 Task: Add Garlic Bread to the cart.
Action: Mouse moved to (324, 154)
Screenshot: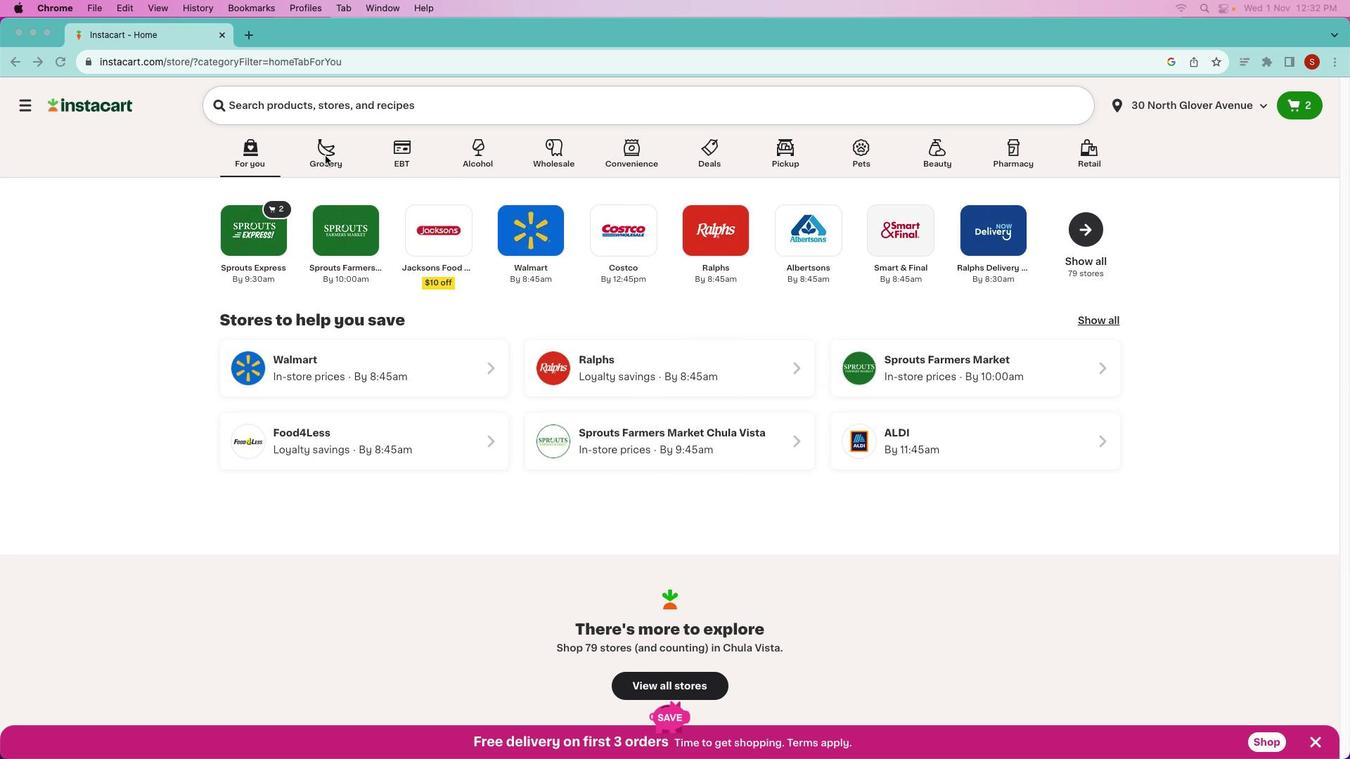 
Action: Mouse pressed left at (324, 154)
Screenshot: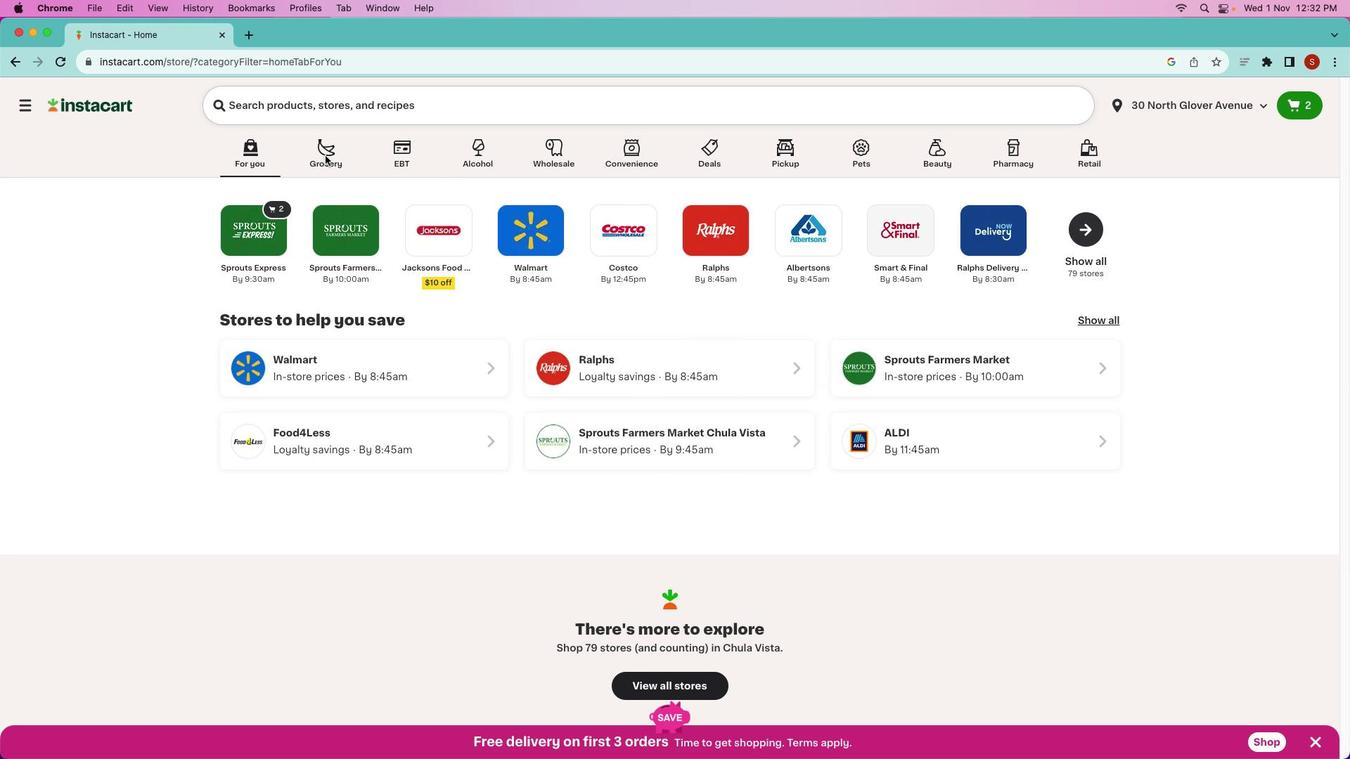 
Action: Mouse pressed left at (324, 154)
Screenshot: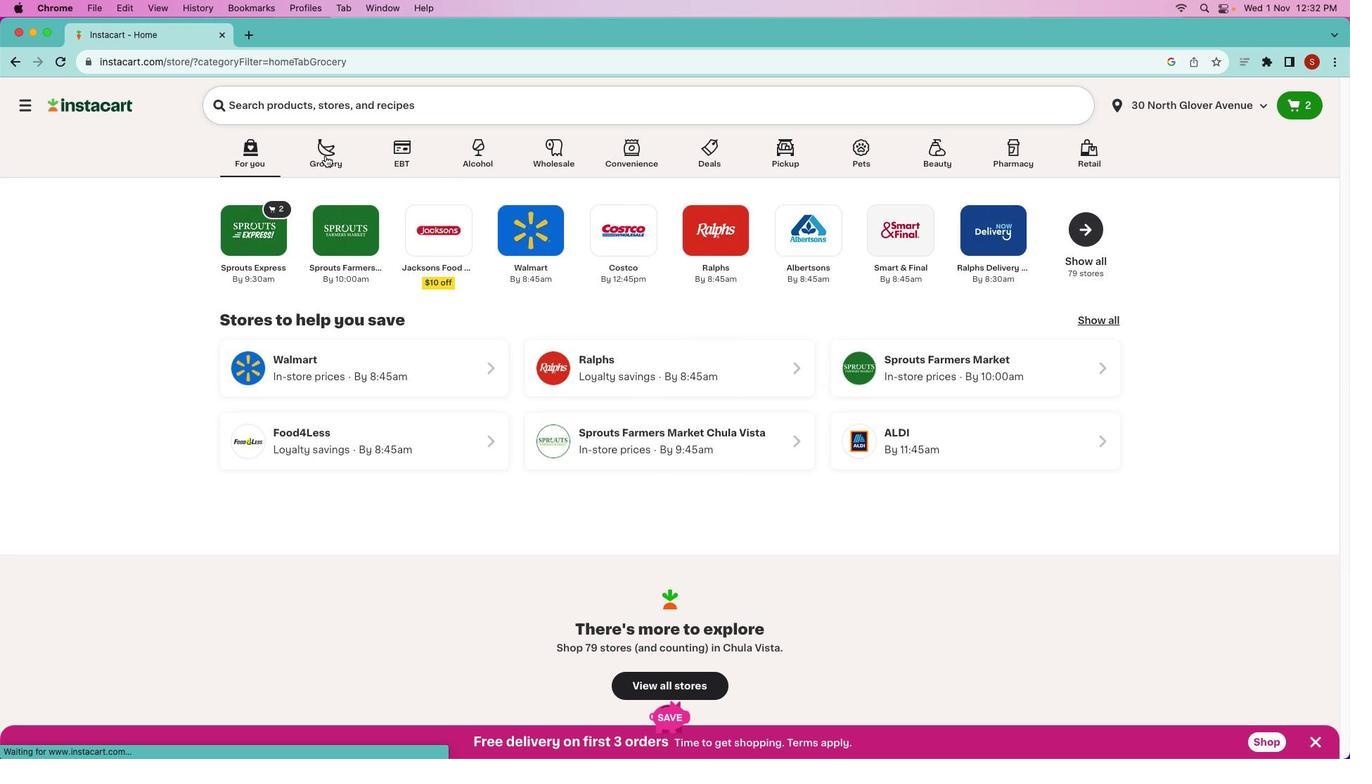 
Action: Mouse moved to (646, 422)
Screenshot: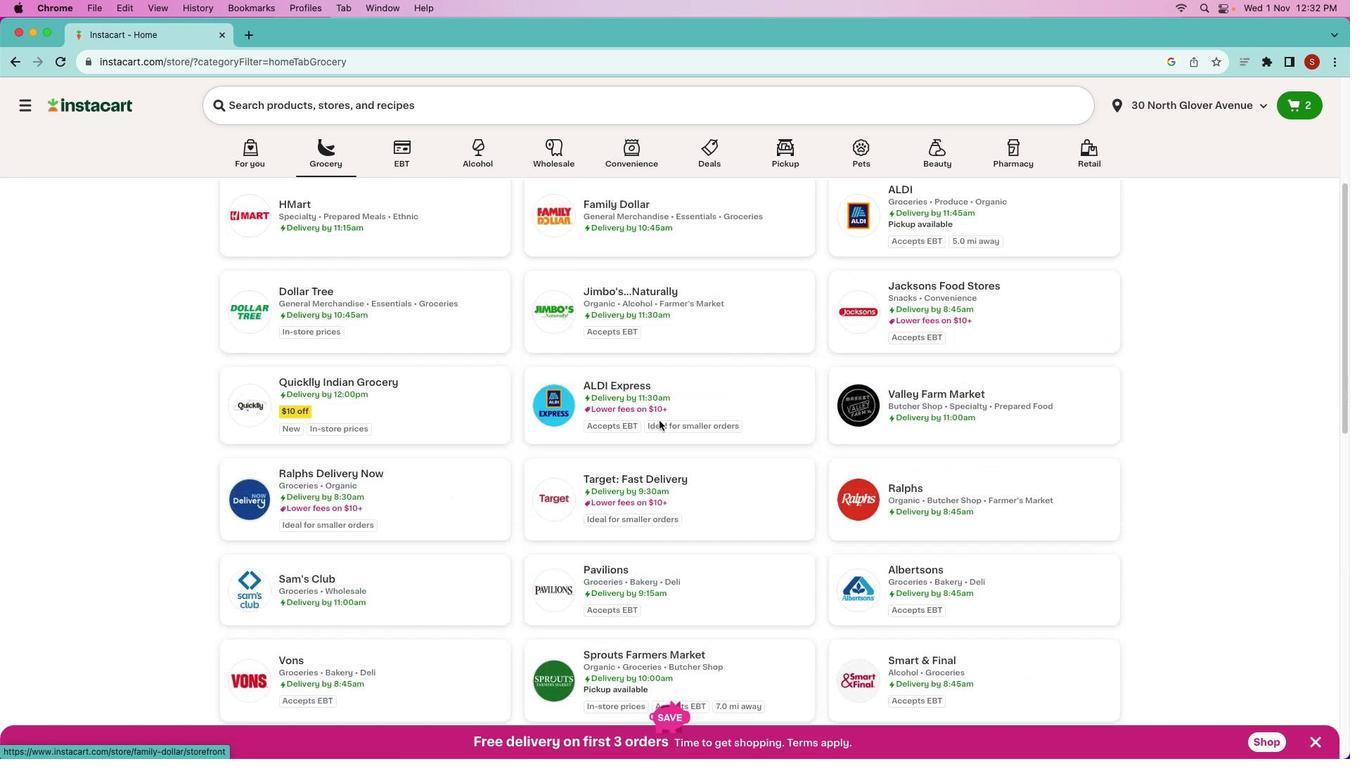 
Action: Mouse scrolled (646, 422) with delta (0, -1)
Screenshot: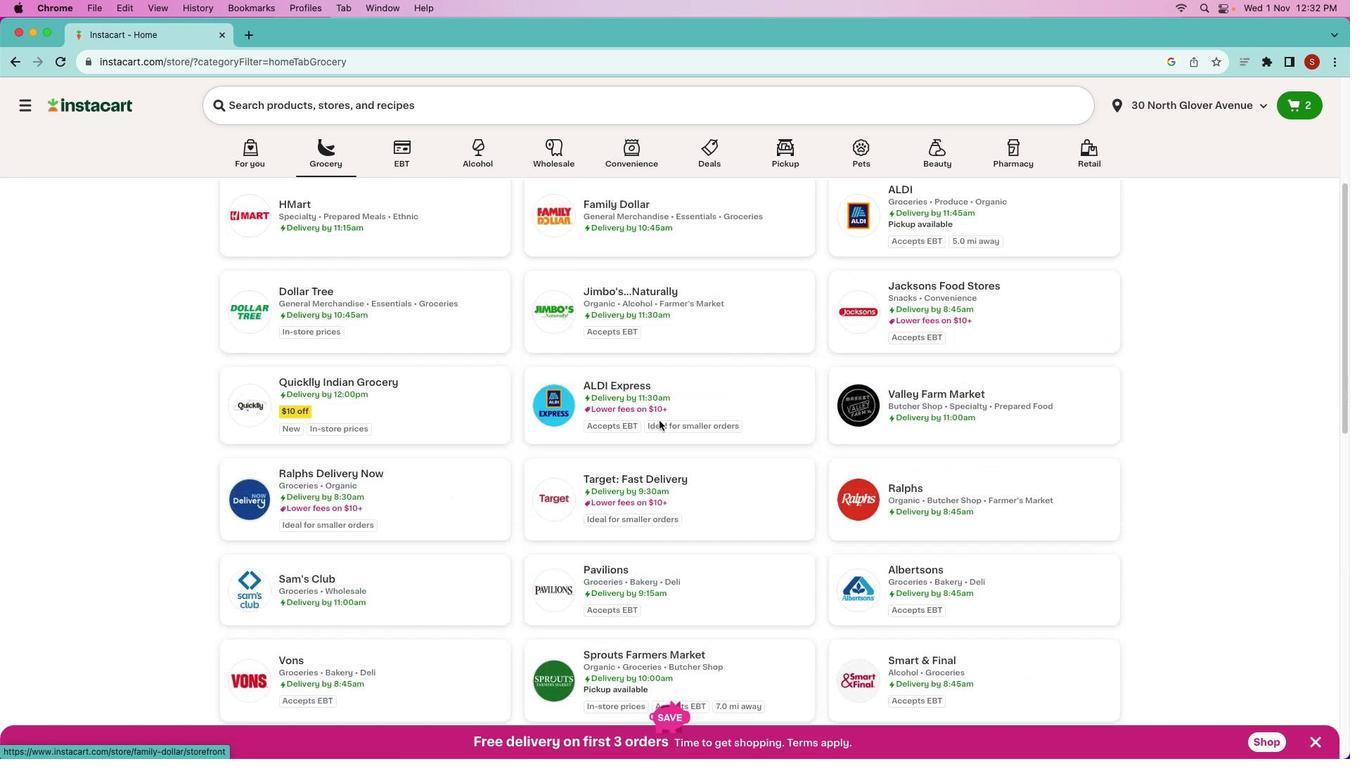 
Action: Mouse moved to (648, 420)
Screenshot: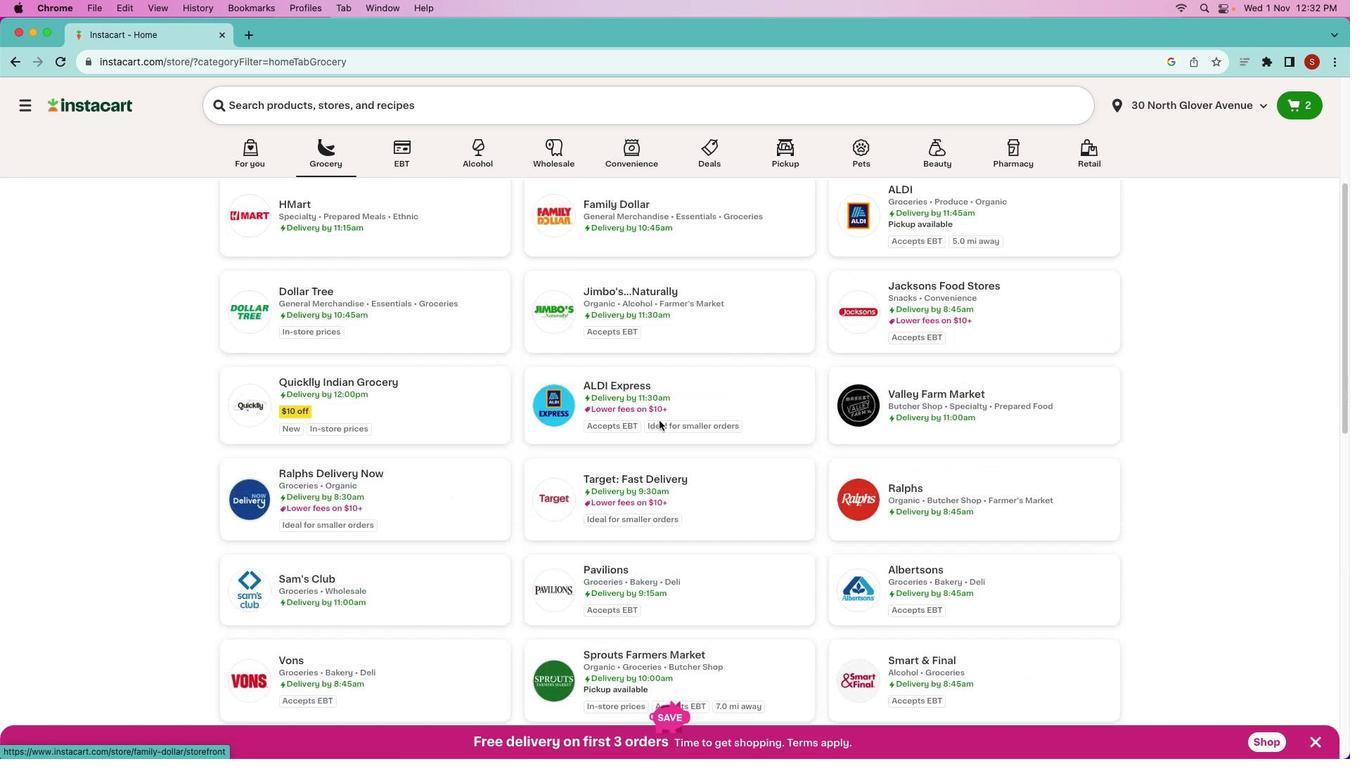 
Action: Mouse scrolled (648, 420) with delta (0, -1)
Screenshot: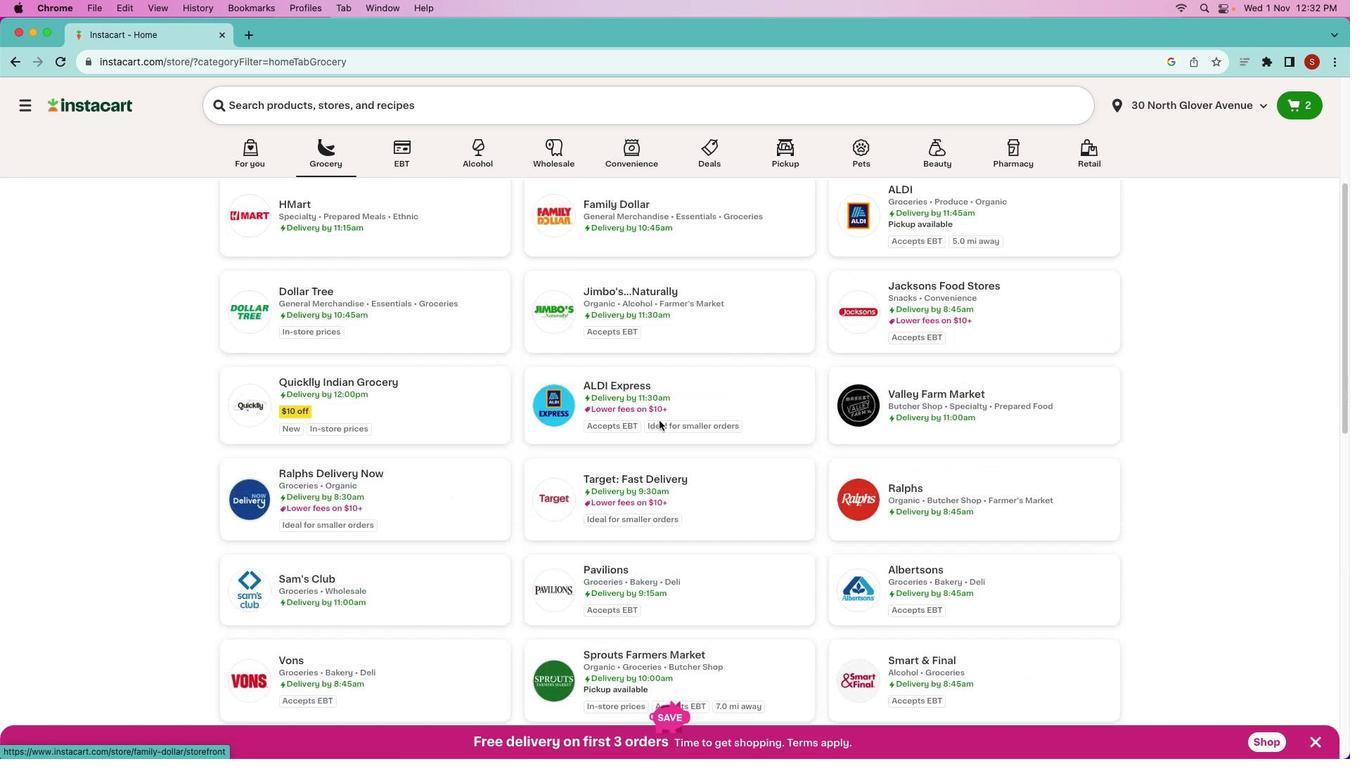 
Action: Mouse moved to (652, 417)
Screenshot: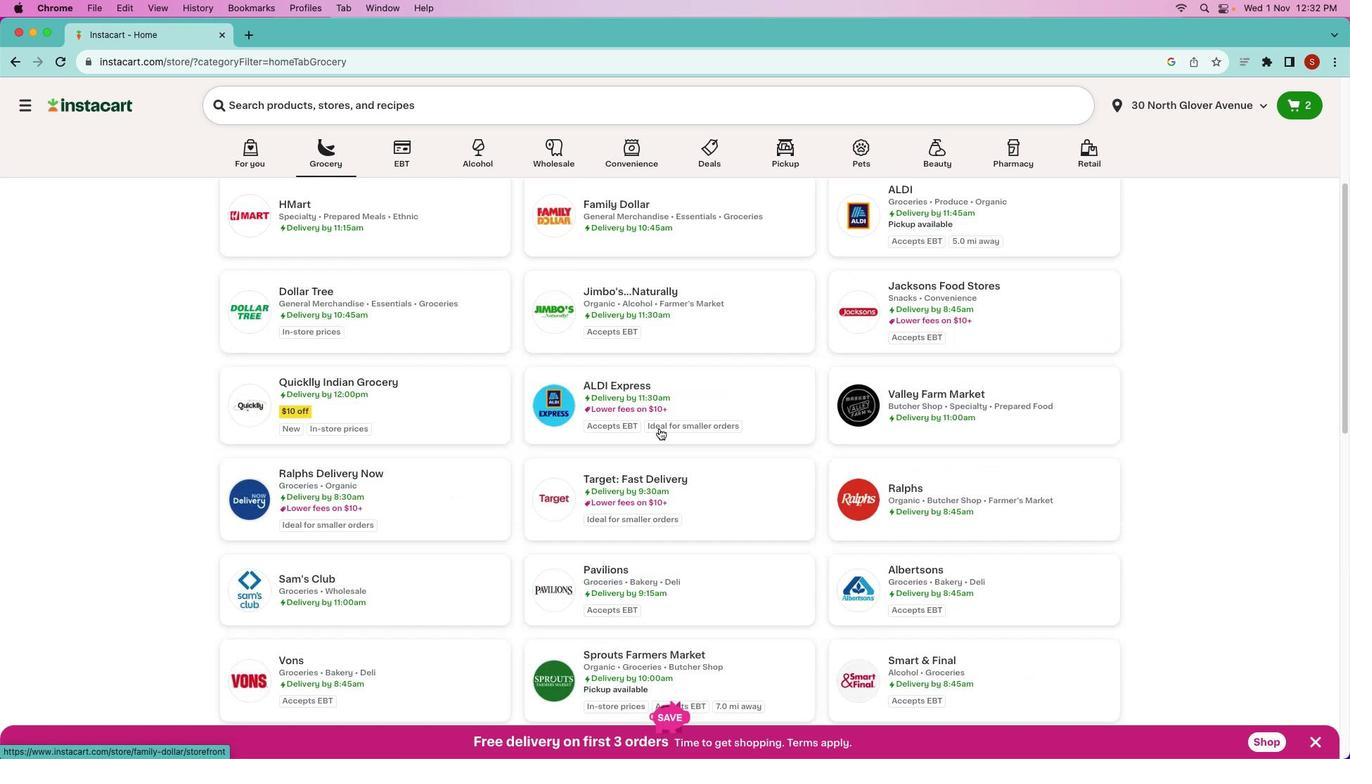
Action: Mouse scrolled (652, 417) with delta (0, -2)
Screenshot: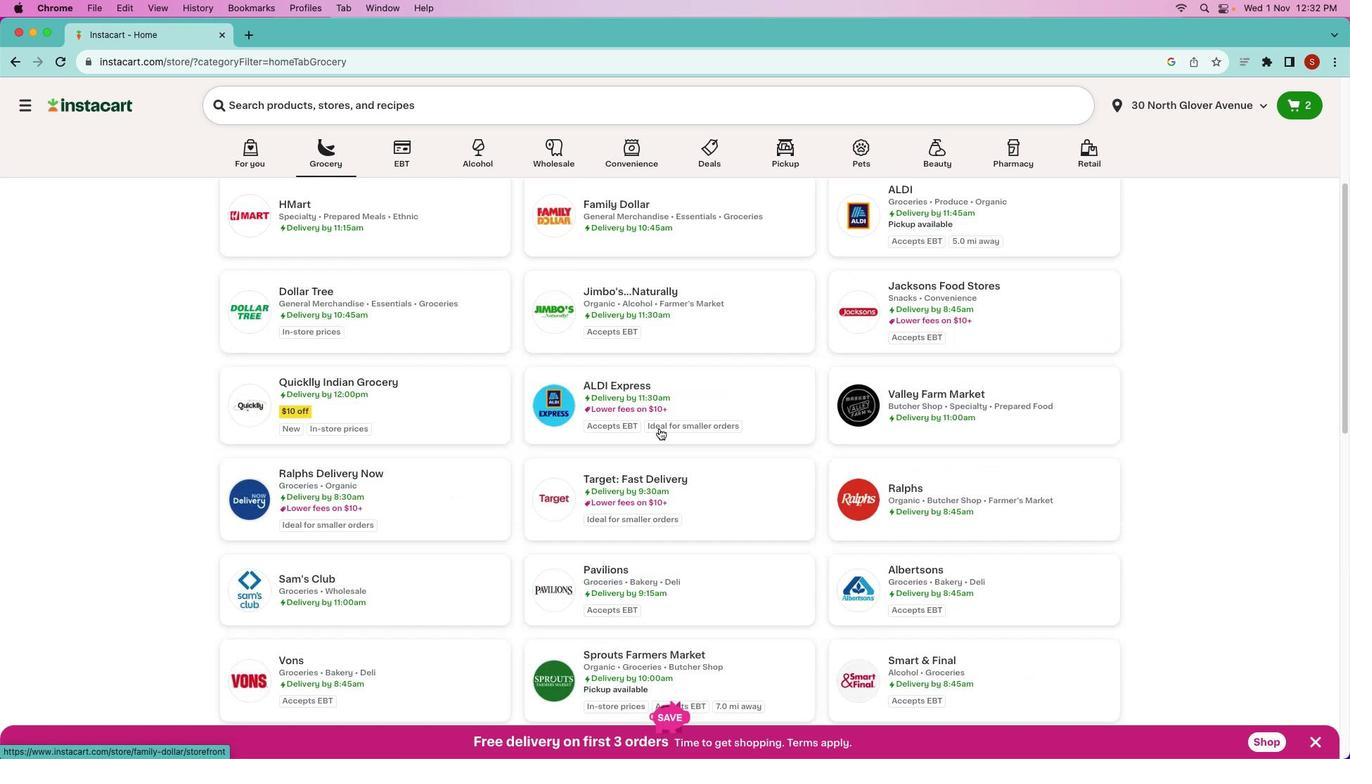 
Action: Mouse moved to (655, 416)
Screenshot: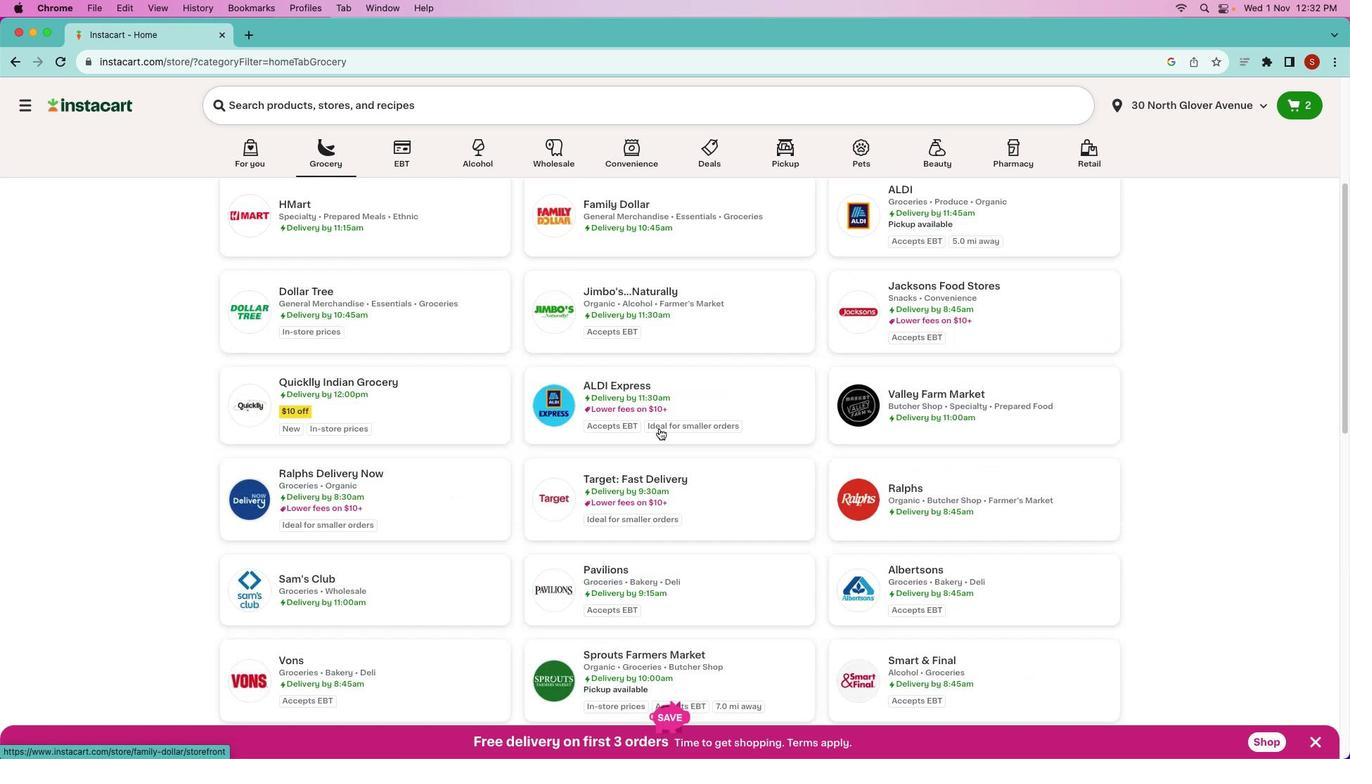 
Action: Mouse scrolled (655, 416) with delta (0, -4)
Screenshot: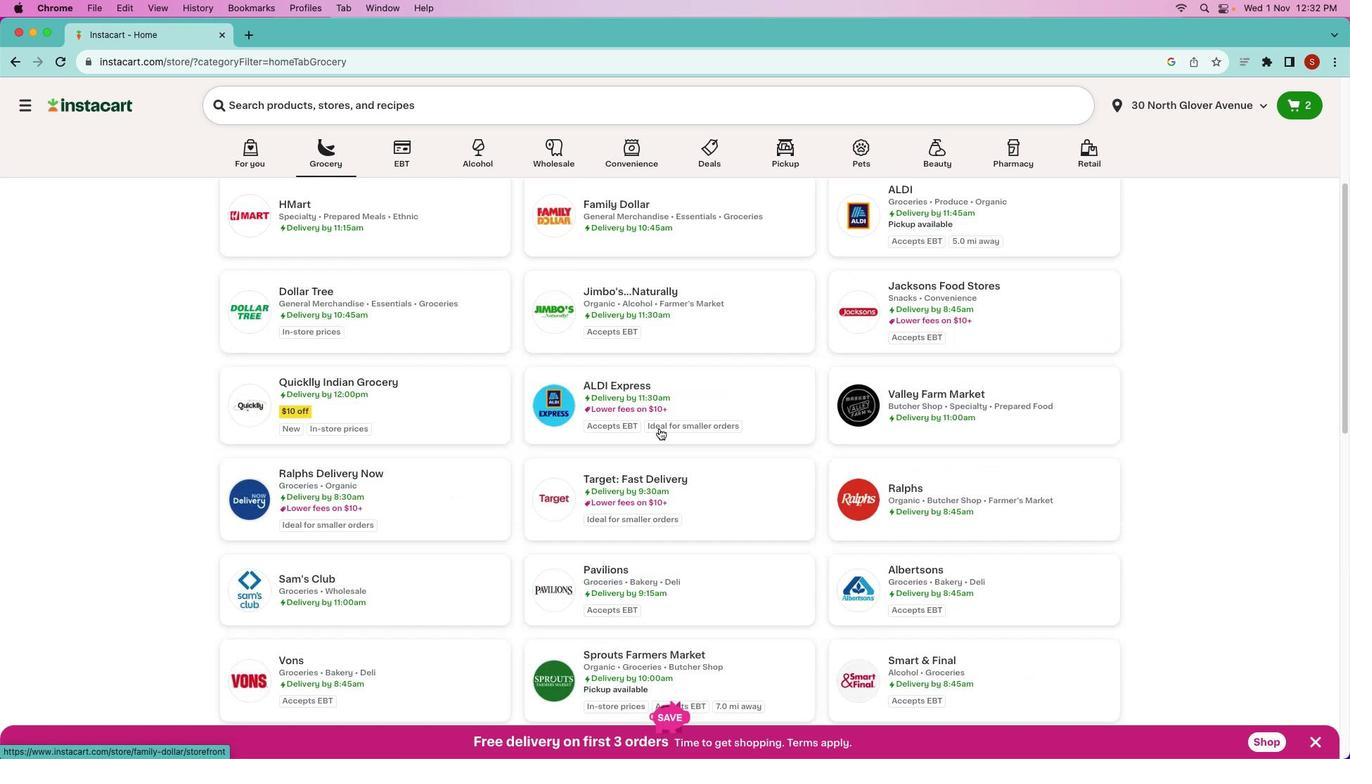 
Action: Mouse moved to (678, 559)
Screenshot: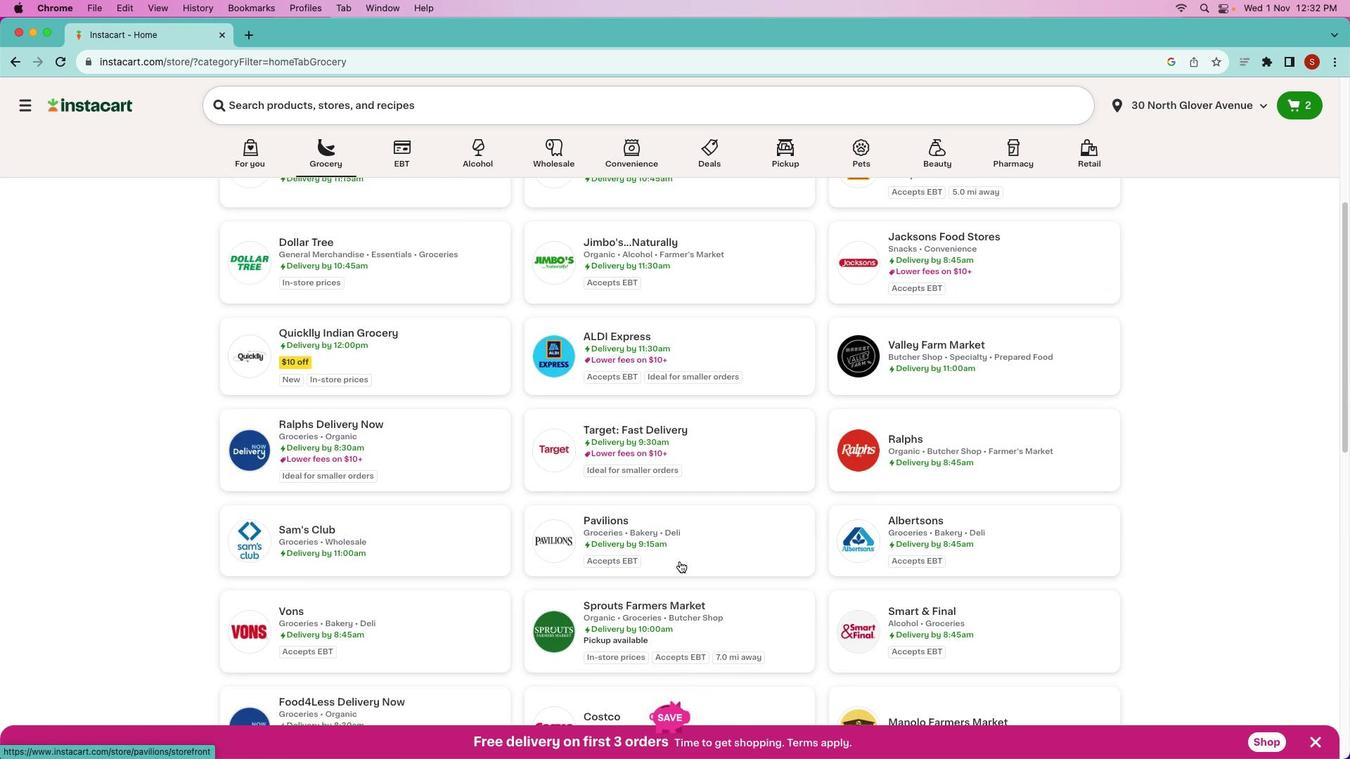 
Action: Mouse scrolled (678, 559) with delta (0, -1)
Screenshot: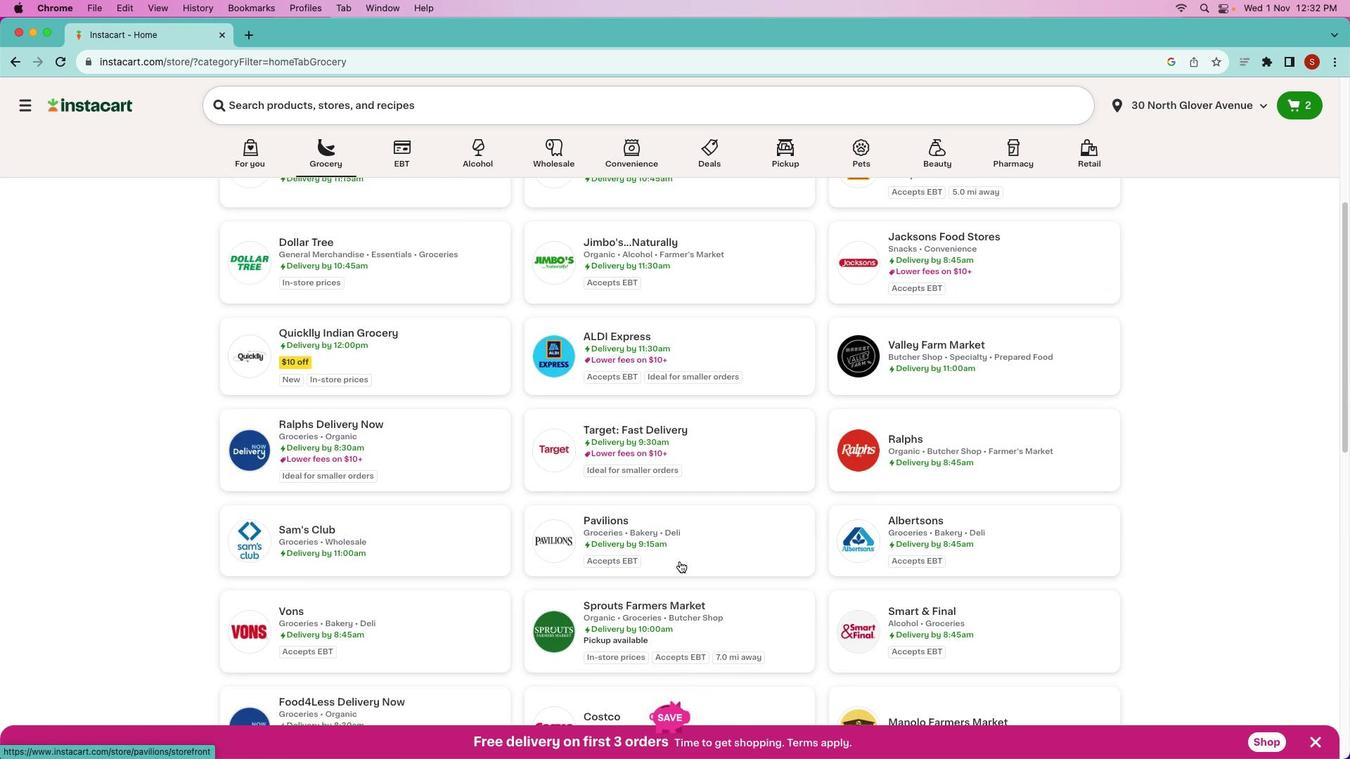 
Action: Mouse moved to (678, 560)
Screenshot: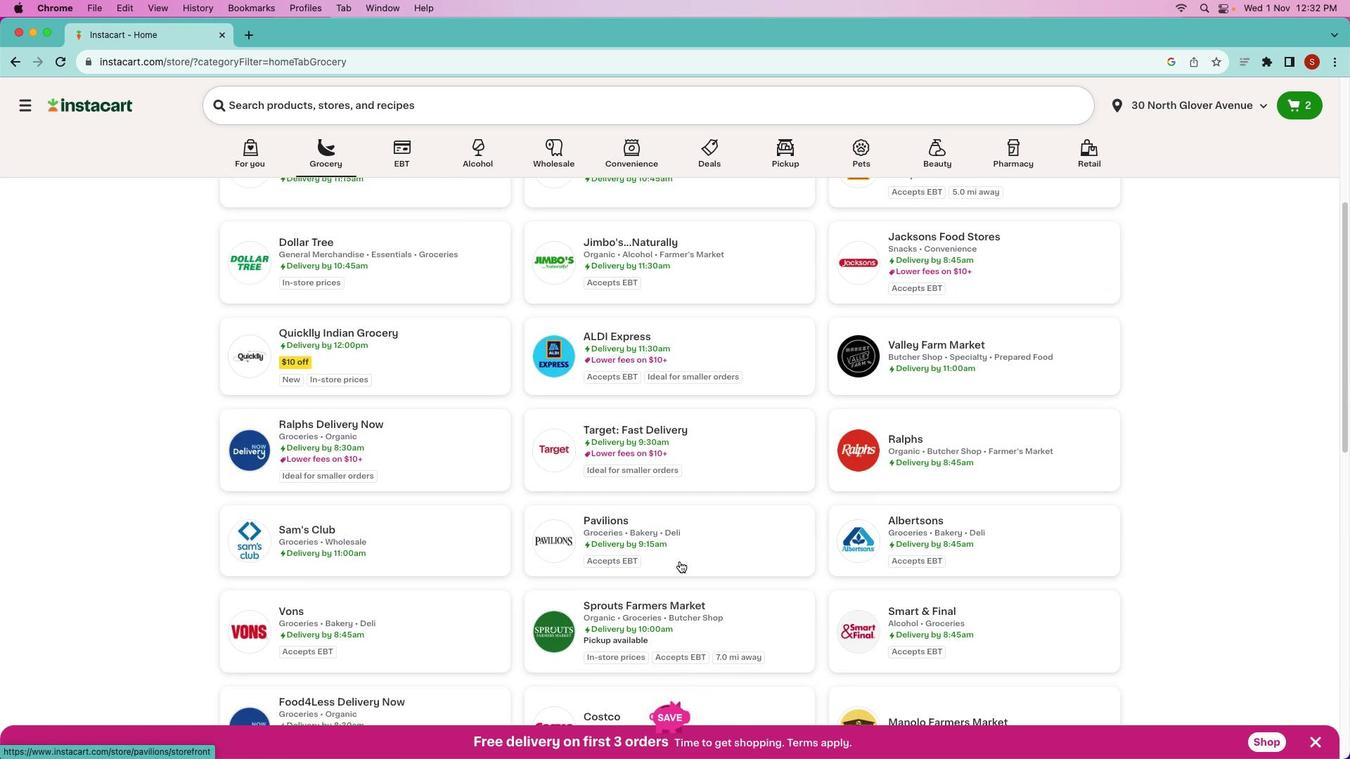 
Action: Mouse scrolled (678, 560) with delta (0, -1)
Screenshot: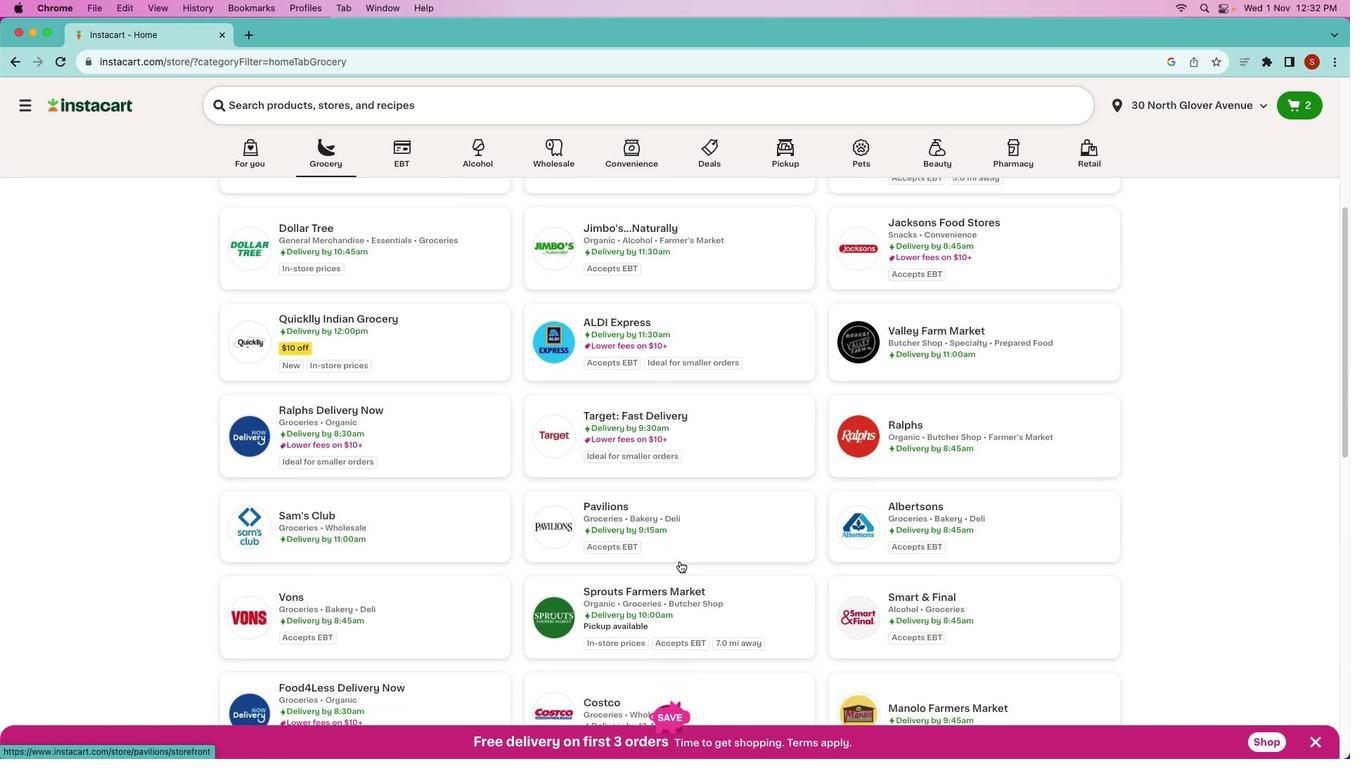 
Action: Mouse moved to (678, 560)
Screenshot: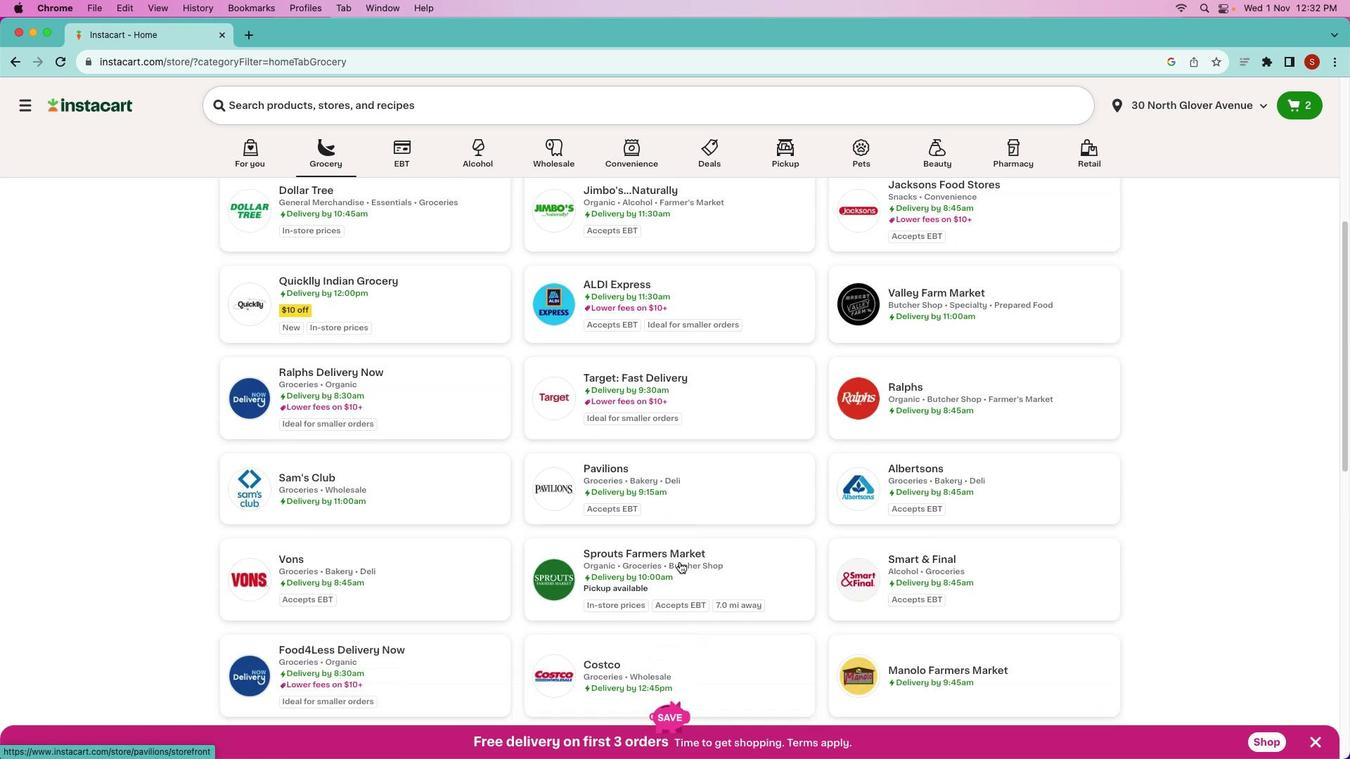 
Action: Mouse scrolled (678, 560) with delta (0, -2)
Screenshot: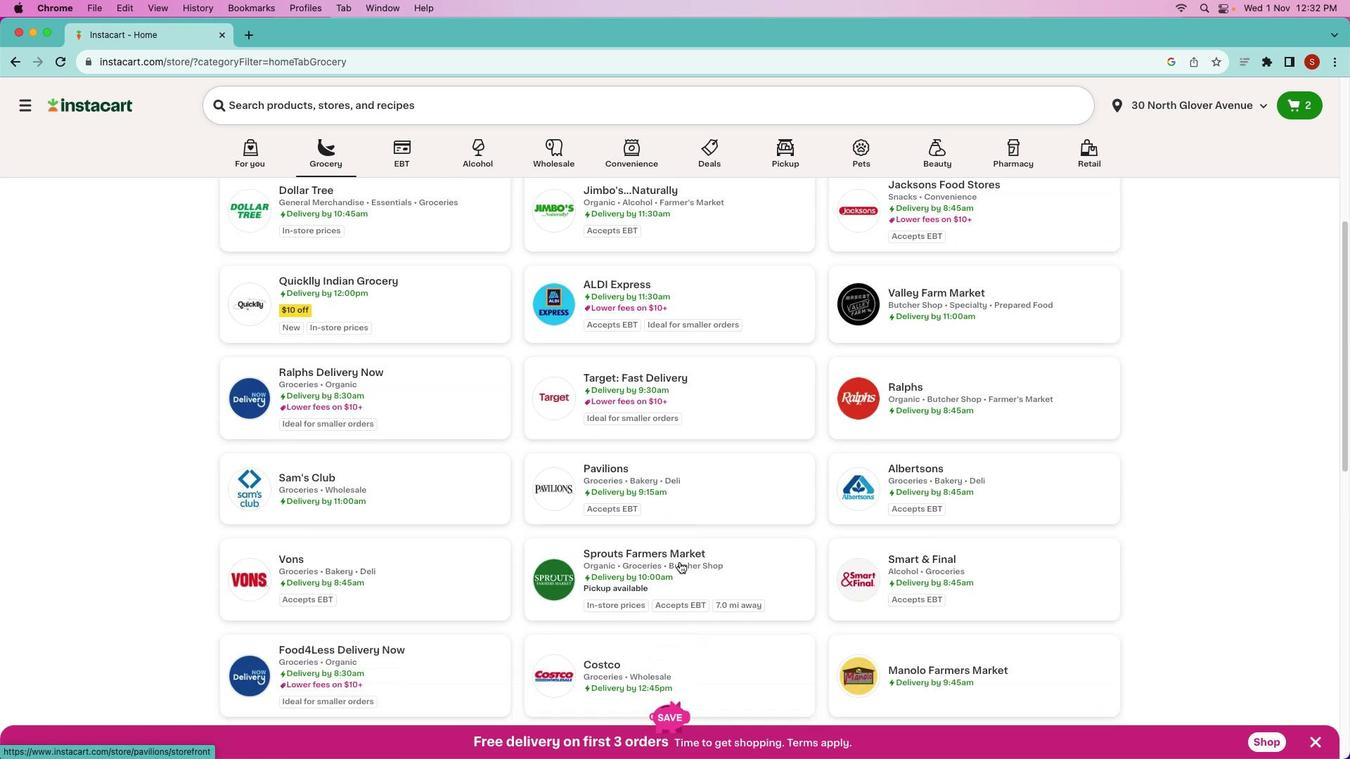 
Action: Mouse moved to (640, 538)
Screenshot: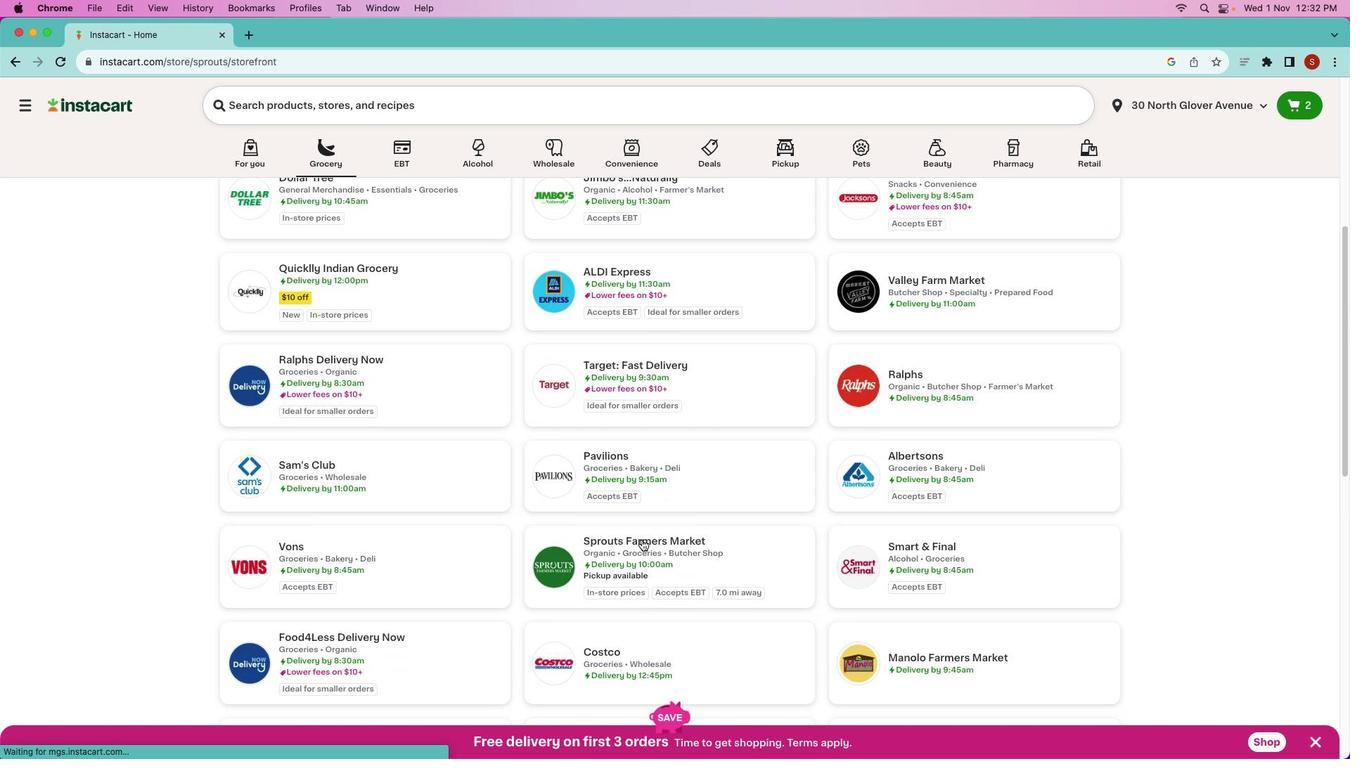 
Action: Mouse pressed left at (640, 538)
Screenshot: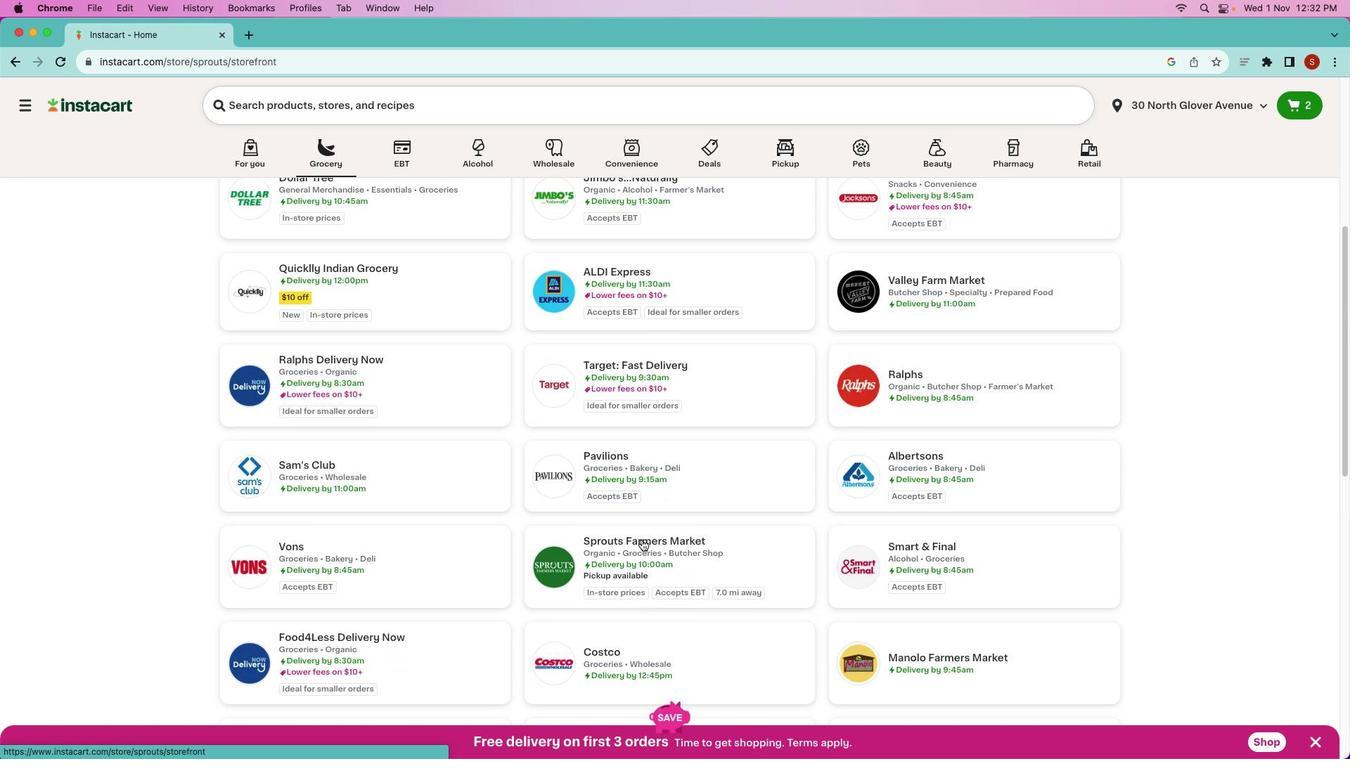 
Action: Mouse moved to (429, 105)
Screenshot: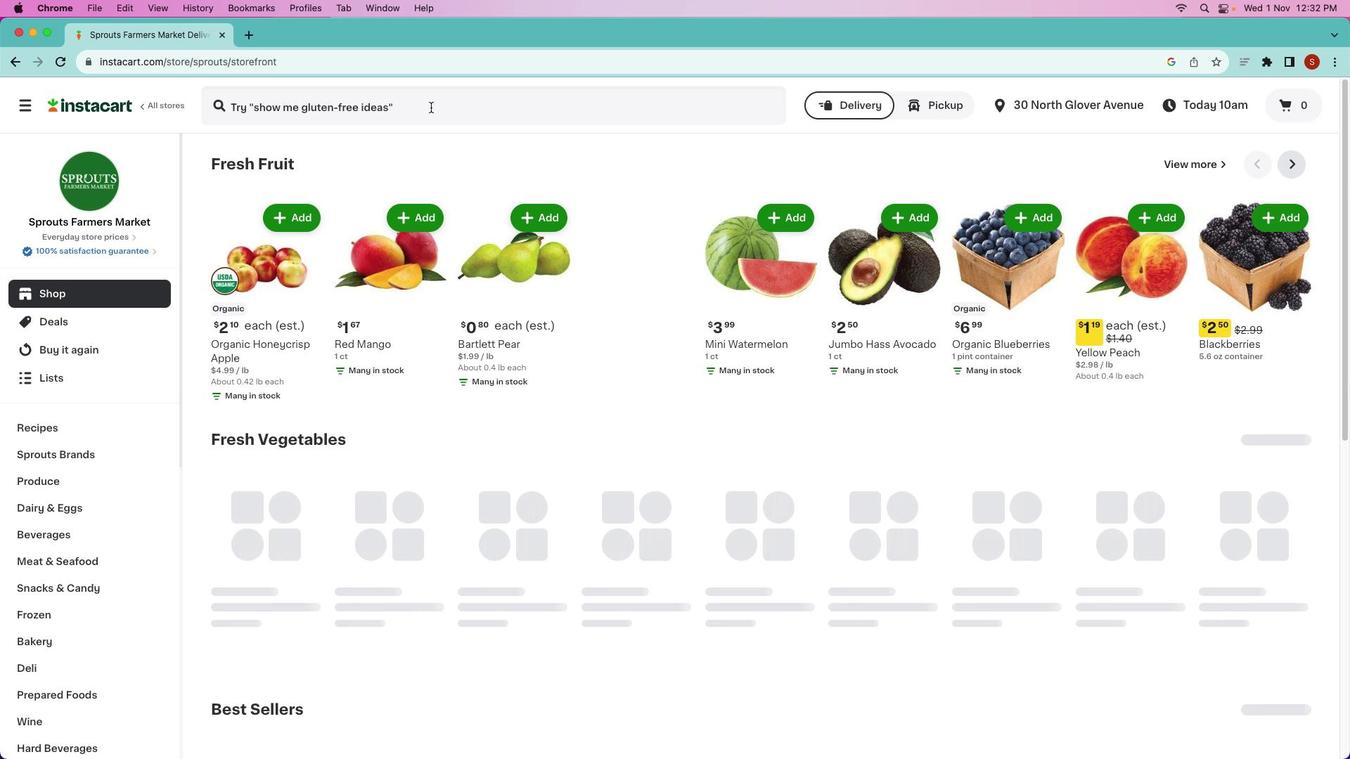 
Action: Mouse pressed left at (429, 105)
Screenshot: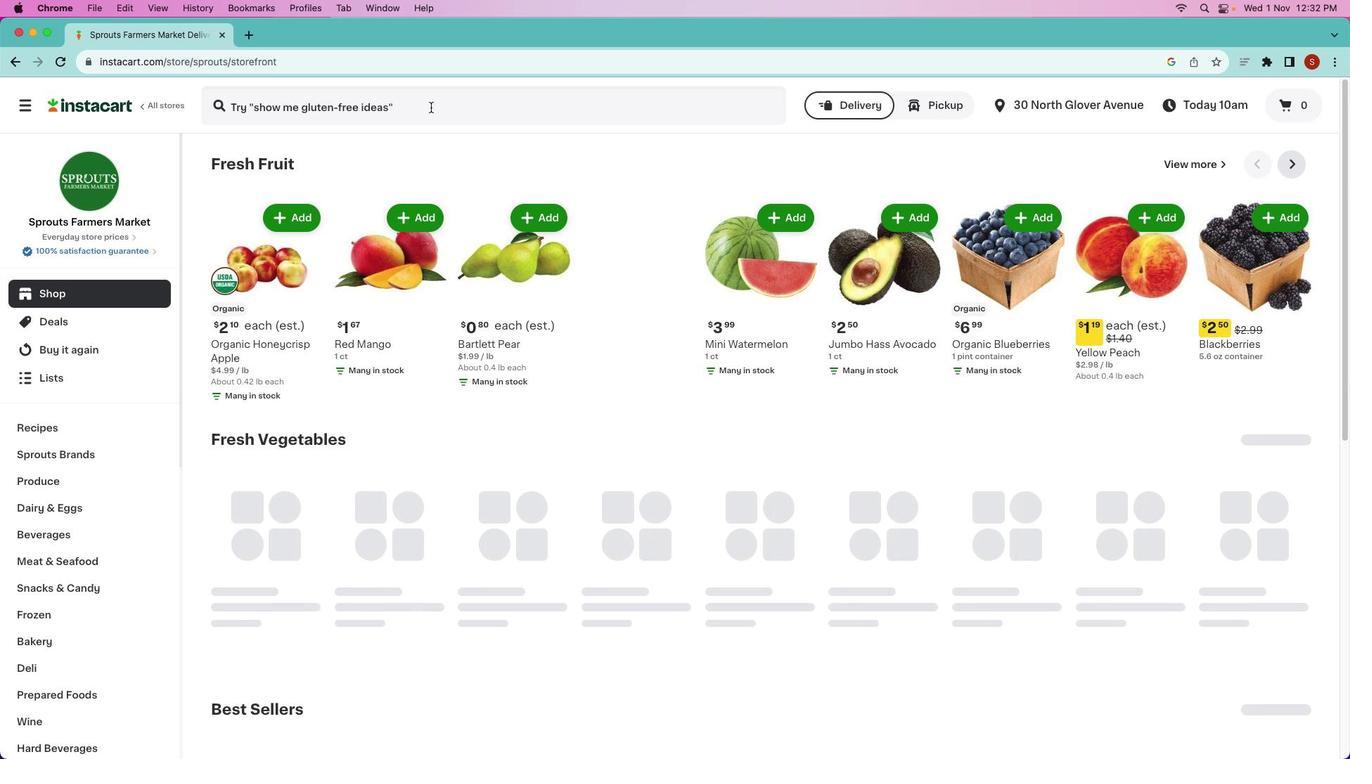 
Action: Key pressed 'g''a''r''l''i''c'Key.space'b''r''e''a''d'Key.enter
Screenshot: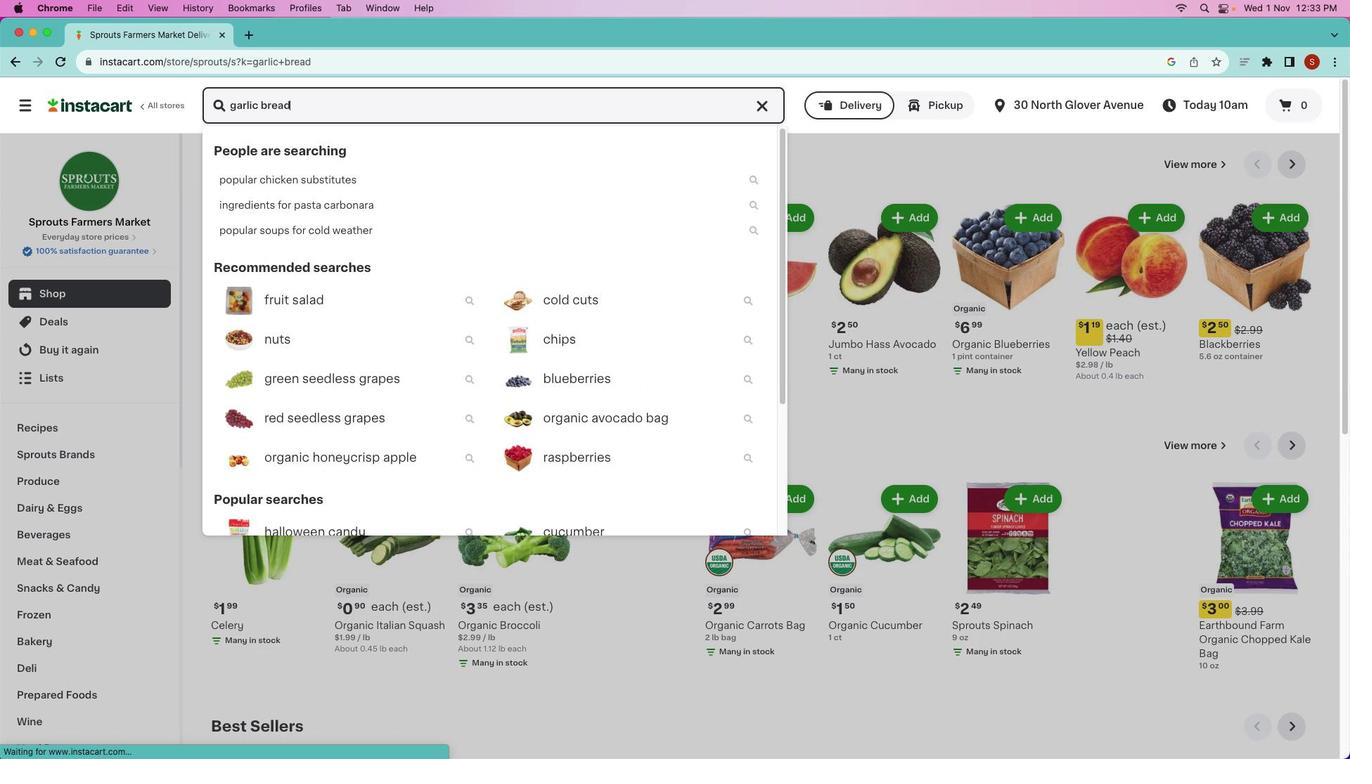 
Action: Mouse moved to (616, 231)
Screenshot: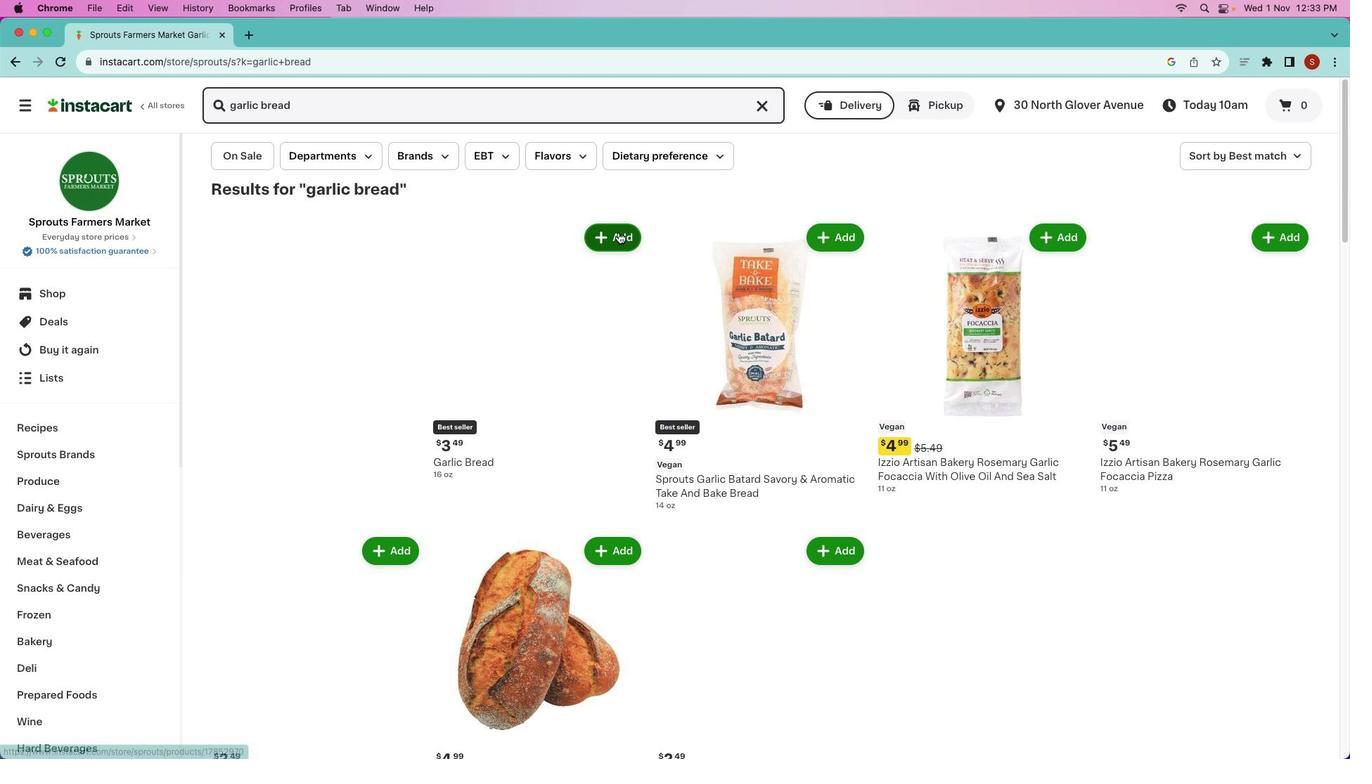 
Action: Mouse pressed left at (616, 231)
Screenshot: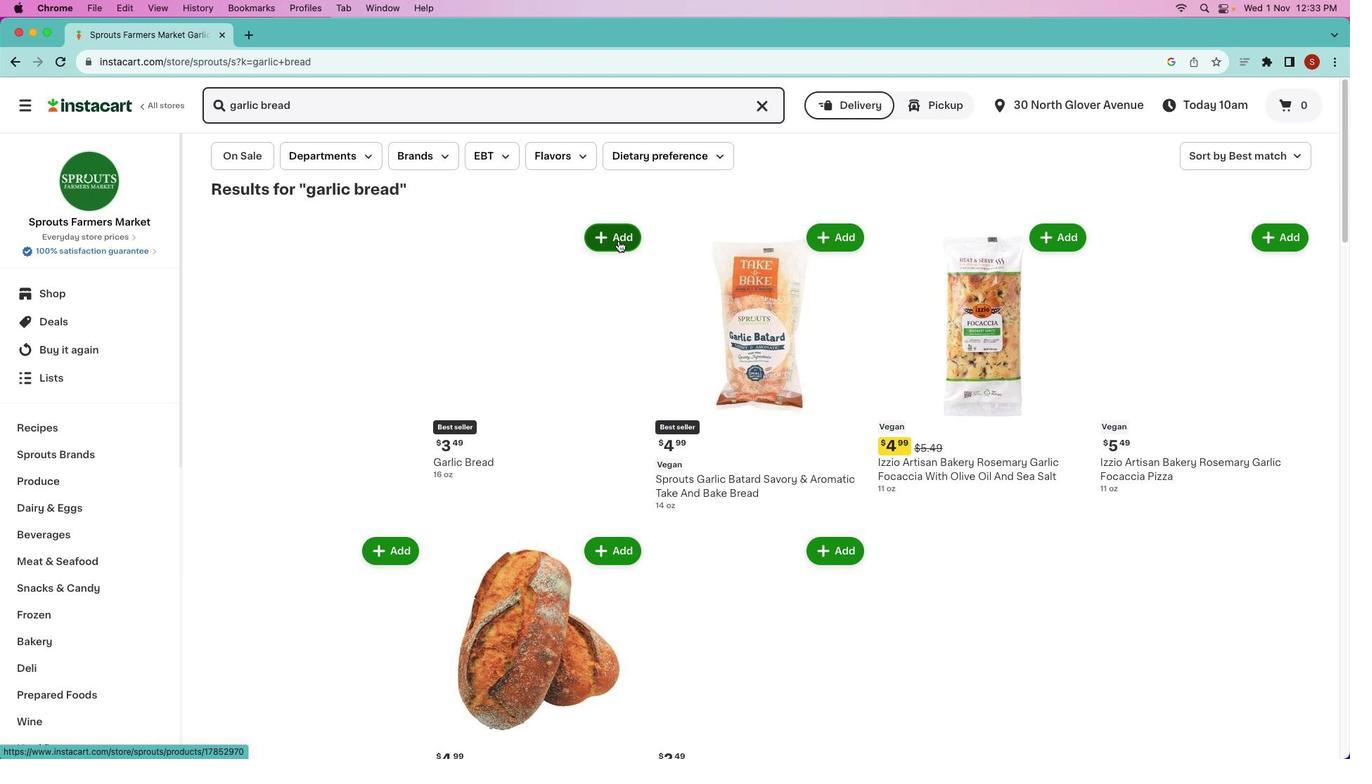 
Action: Mouse moved to (517, 358)
Screenshot: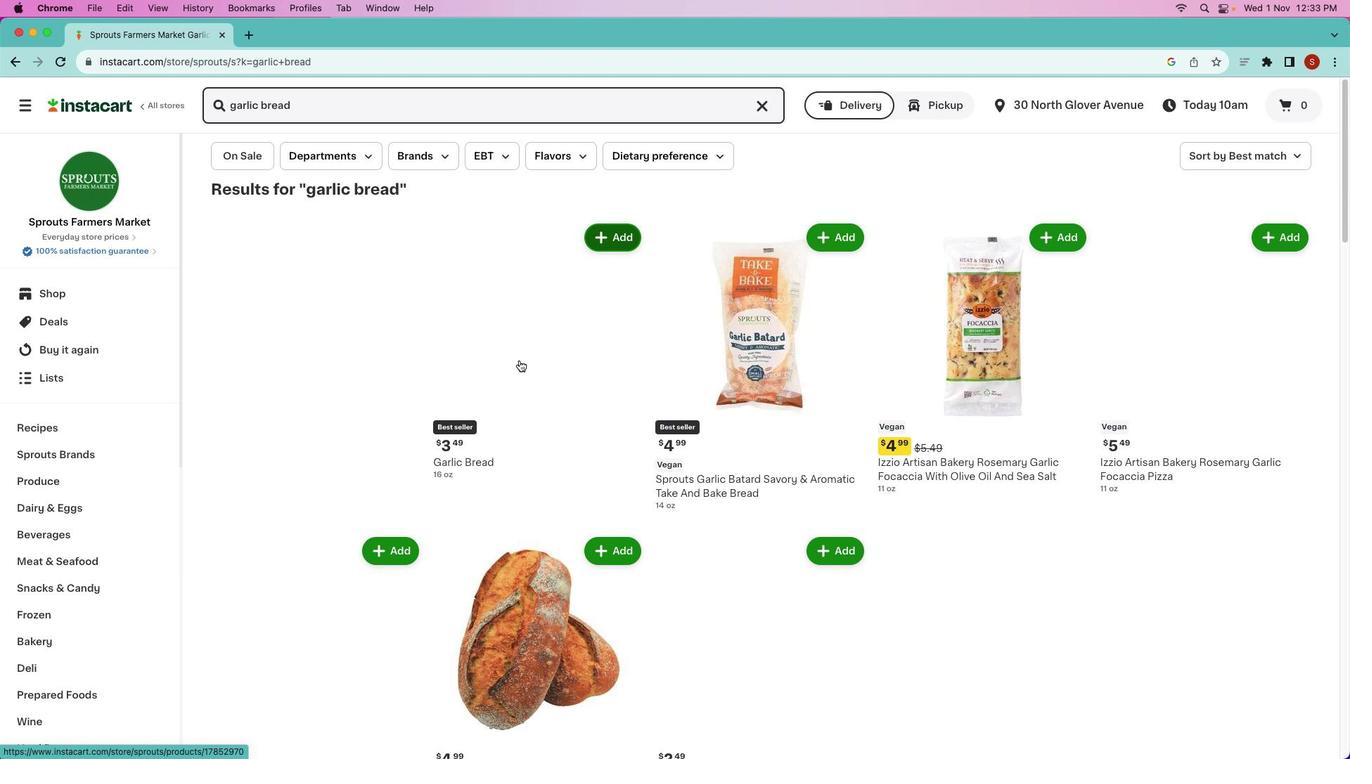 
